 Task: Create a sub task Release to Production / Go Live for the task  Implement a new cloud-based human resources management system for a company in the project AriesPlan , assign it to team member softage.4@softage.net and update the status of the sub task to  On Track  , set the priority of the sub task to Low
Action: Mouse moved to (98, 292)
Screenshot: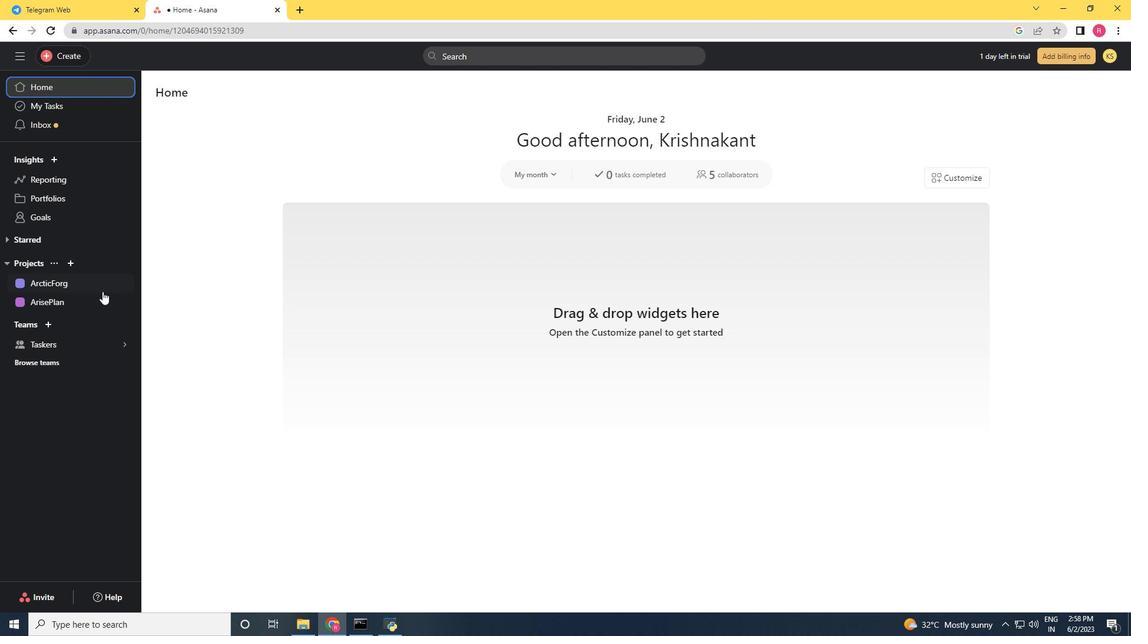 
Action: Mouse pressed left at (98, 292)
Screenshot: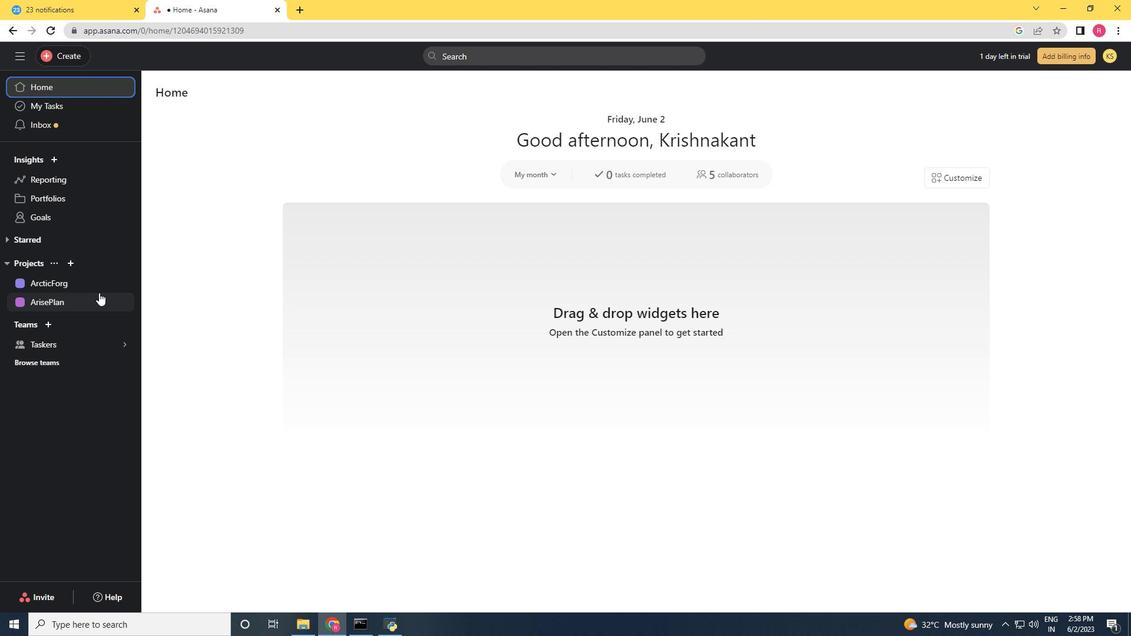 
Action: Mouse moved to (558, 260)
Screenshot: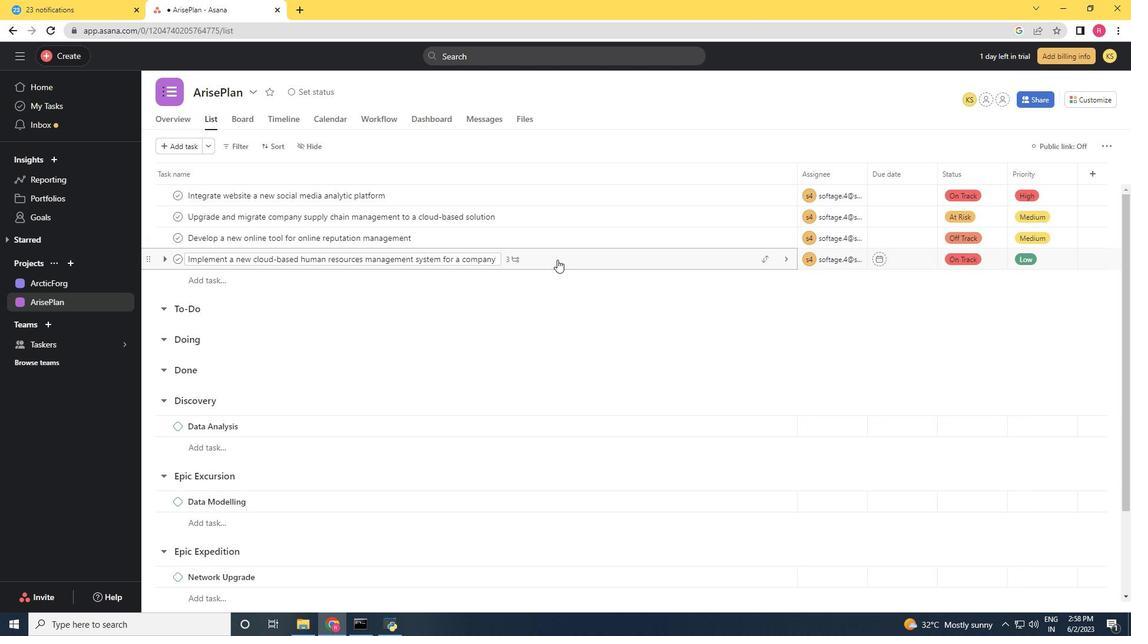 
Action: Mouse pressed left at (558, 260)
Screenshot: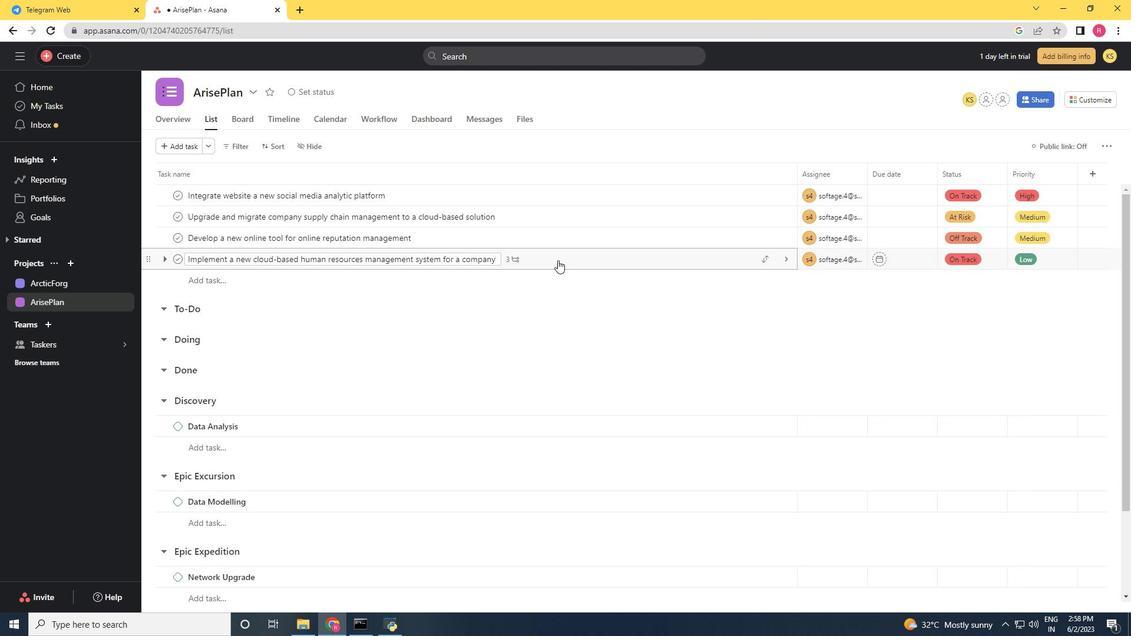 
Action: Mouse moved to (905, 369)
Screenshot: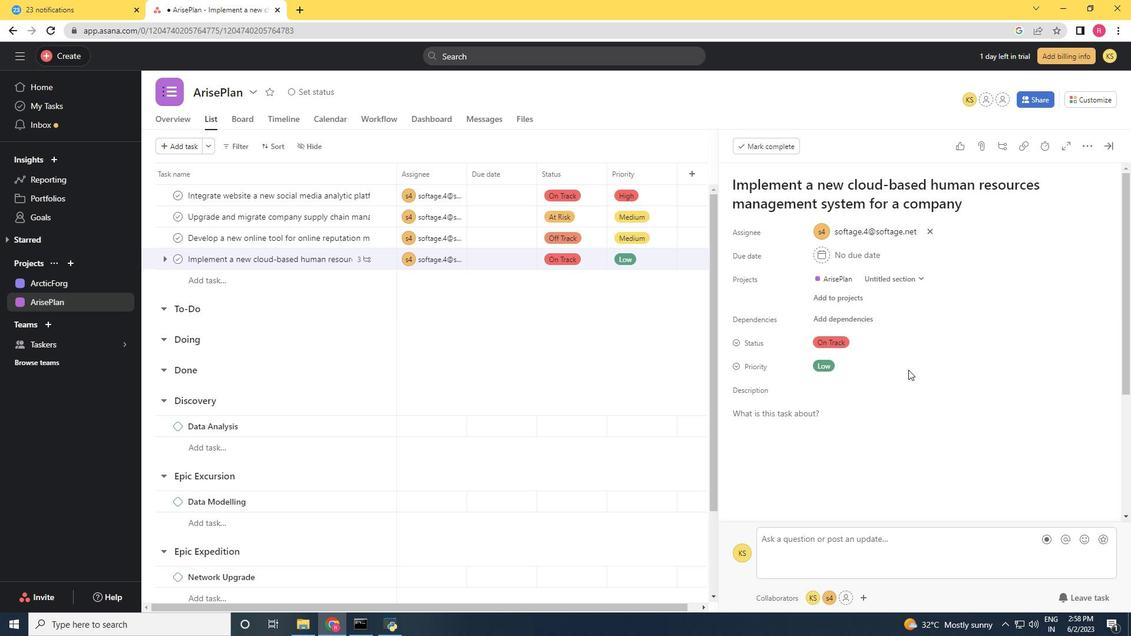 
Action: Mouse scrolled (905, 369) with delta (0, 0)
Screenshot: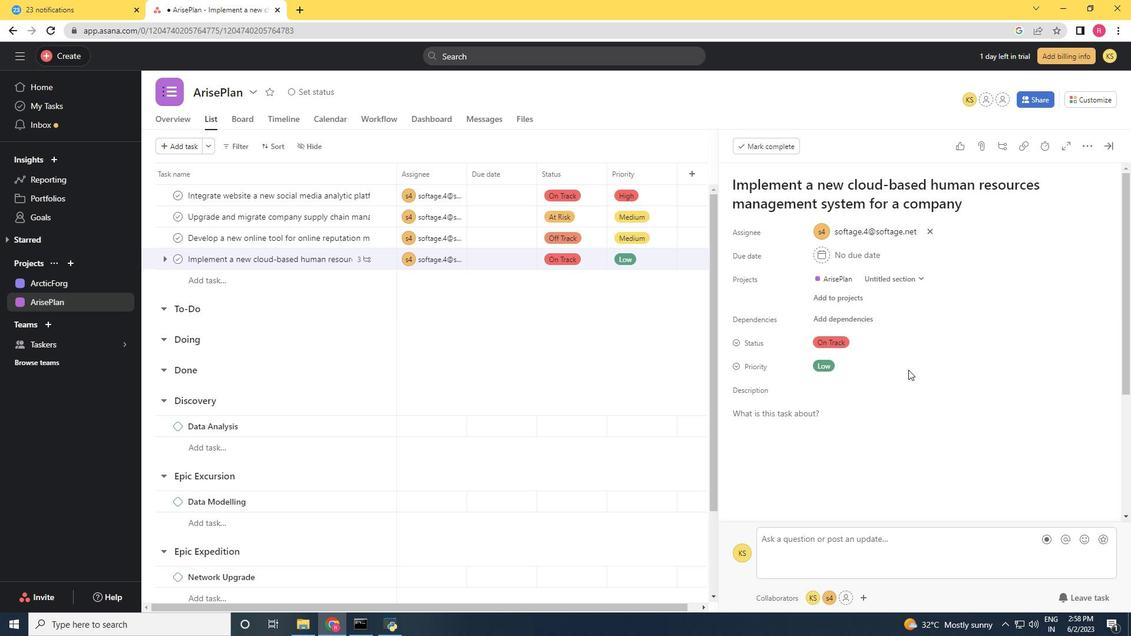 
Action: Mouse scrolled (905, 369) with delta (0, 0)
Screenshot: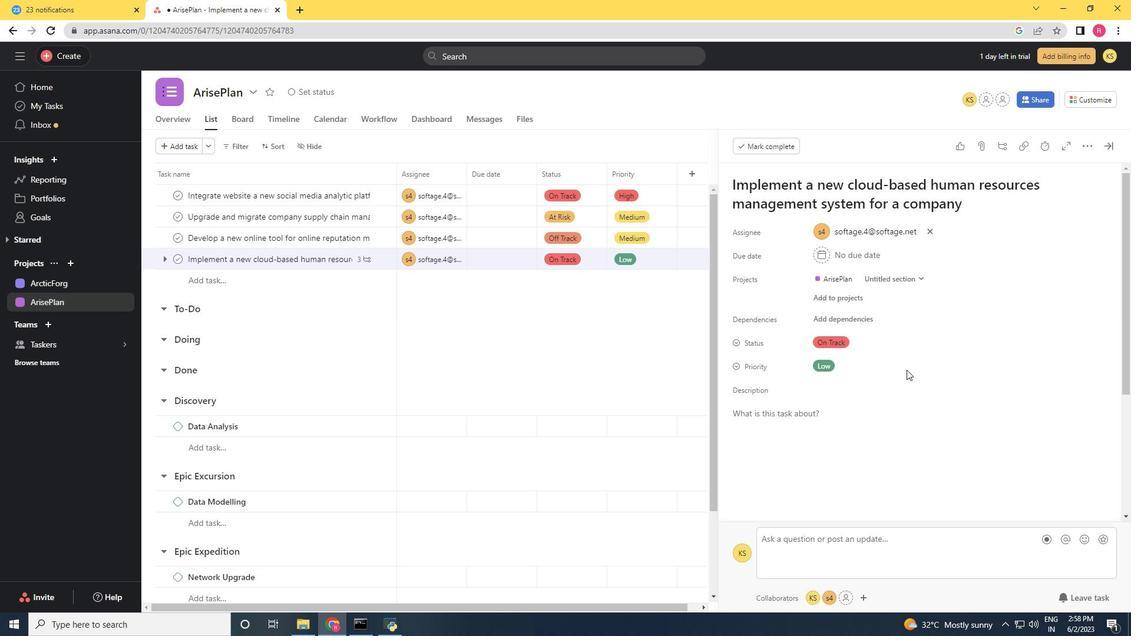
Action: Mouse scrolled (905, 369) with delta (0, 0)
Screenshot: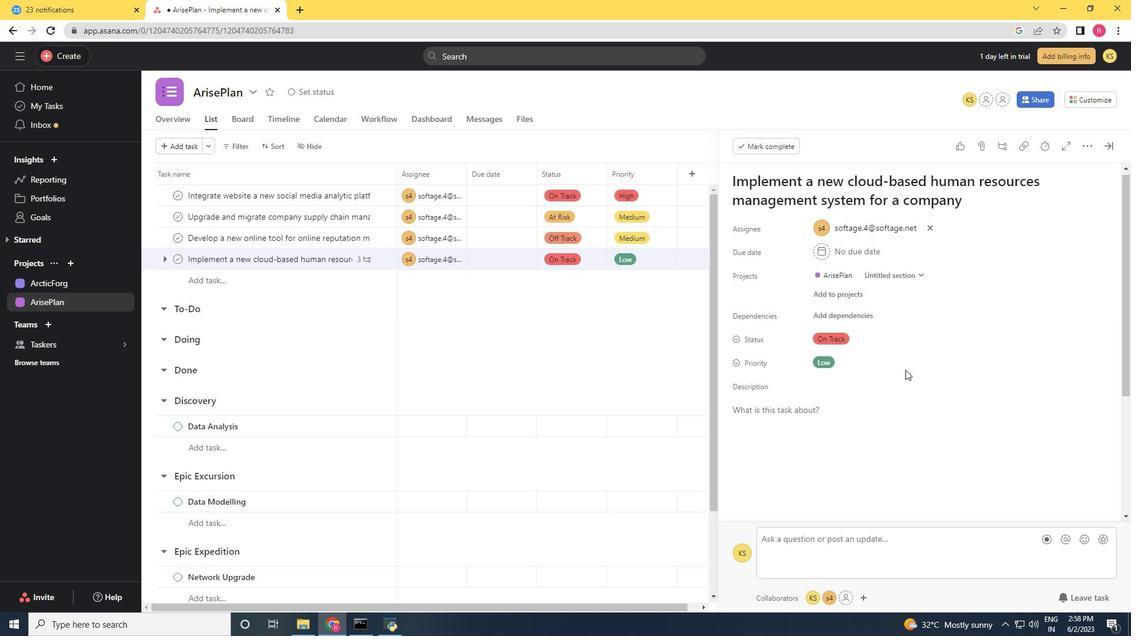 
Action: Mouse moved to (777, 440)
Screenshot: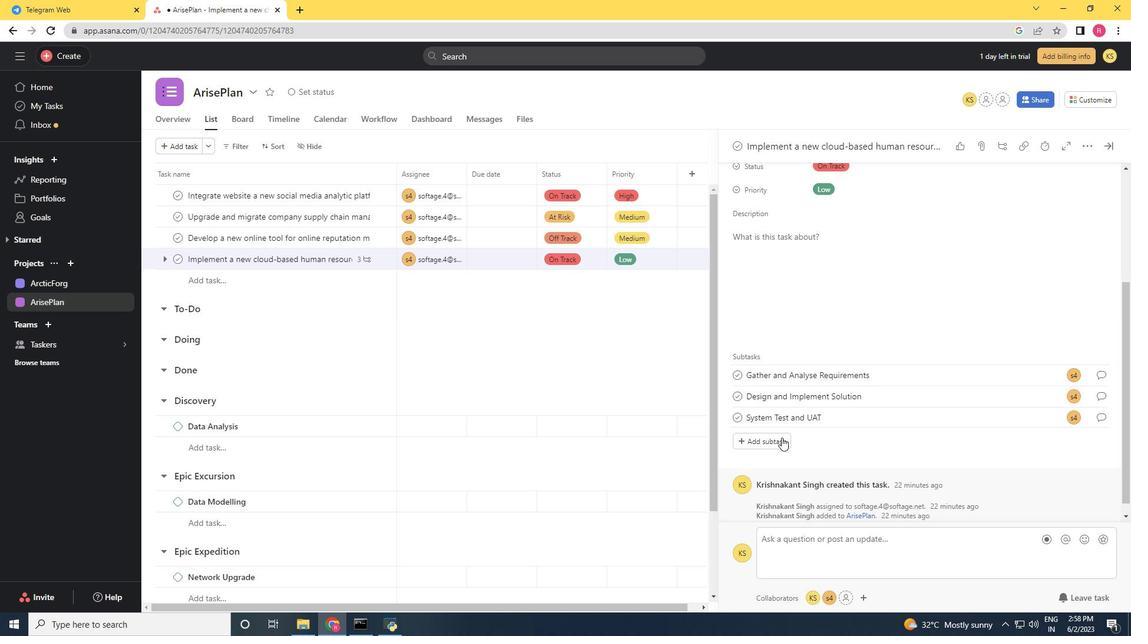 
Action: Mouse pressed left at (777, 440)
Screenshot: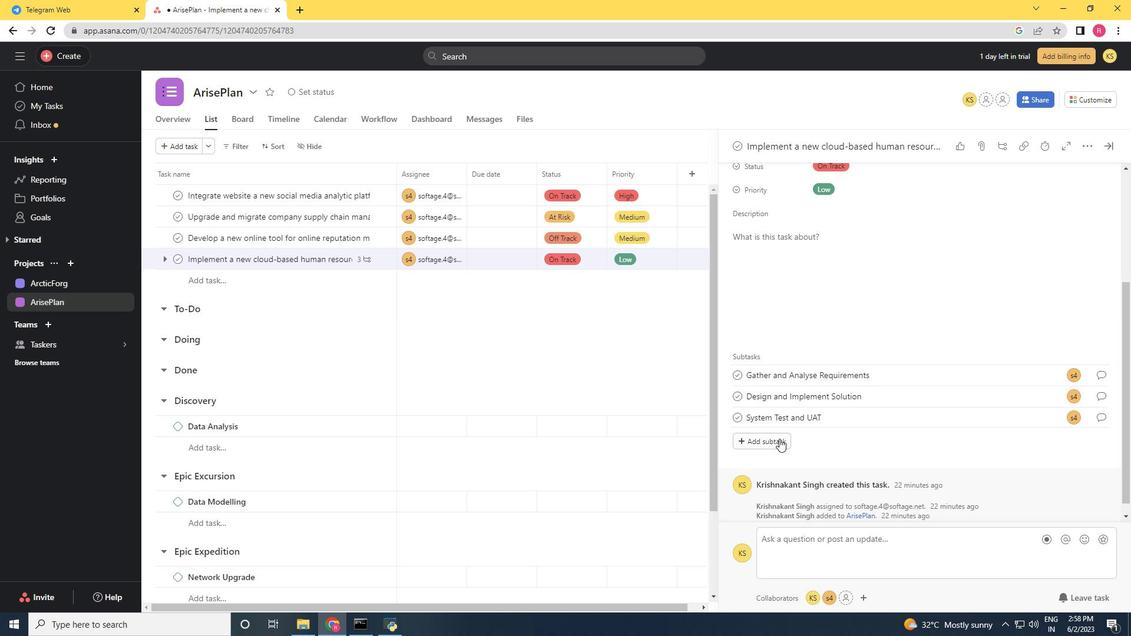 
Action: Mouse moved to (636, 397)
Screenshot: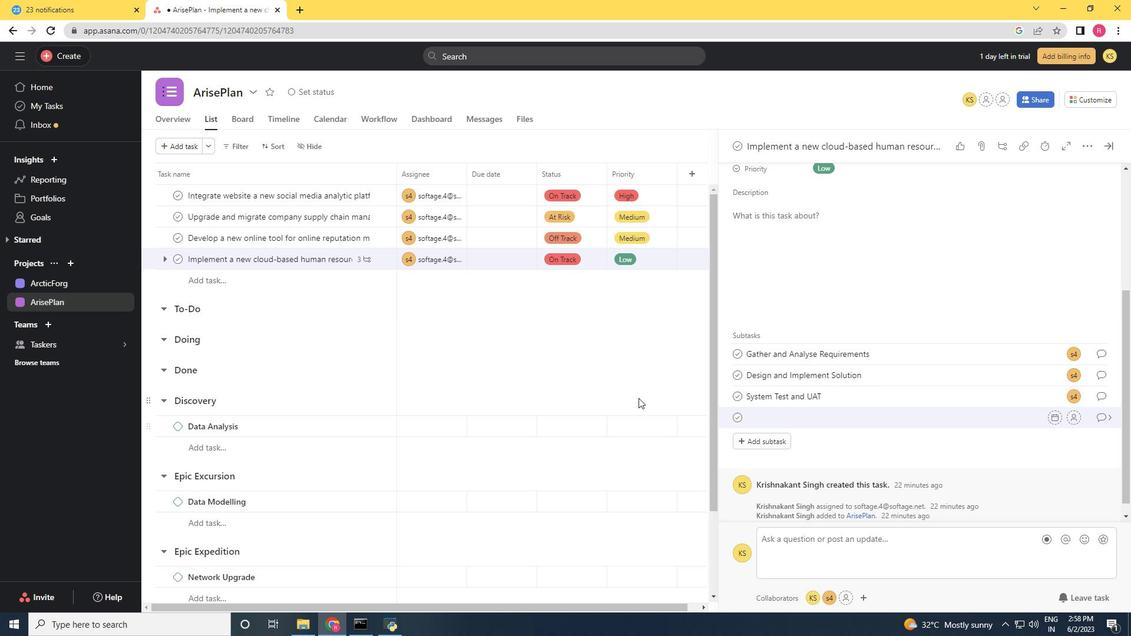 
Action: Key pressed <Key.shift>Release<Key.space>to<Key.space><Key.shift>Production<Key.space>/<Key.space><Key.shift>Go<Key.space><Key.shift>Live
Screenshot: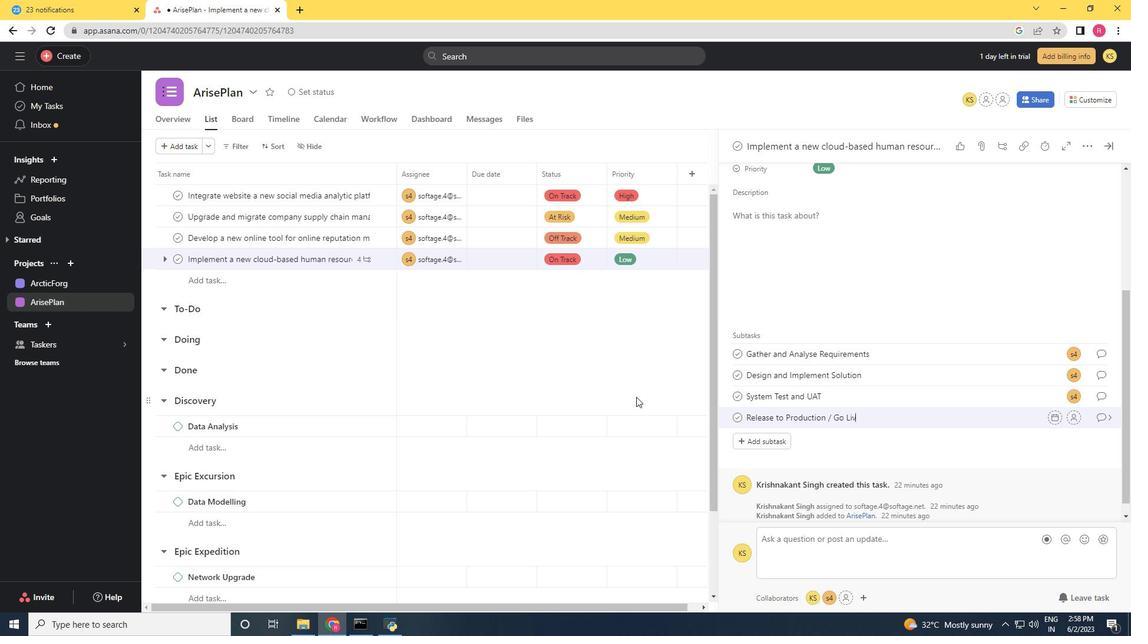 
Action: Mouse moved to (1070, 414)
Screenshot: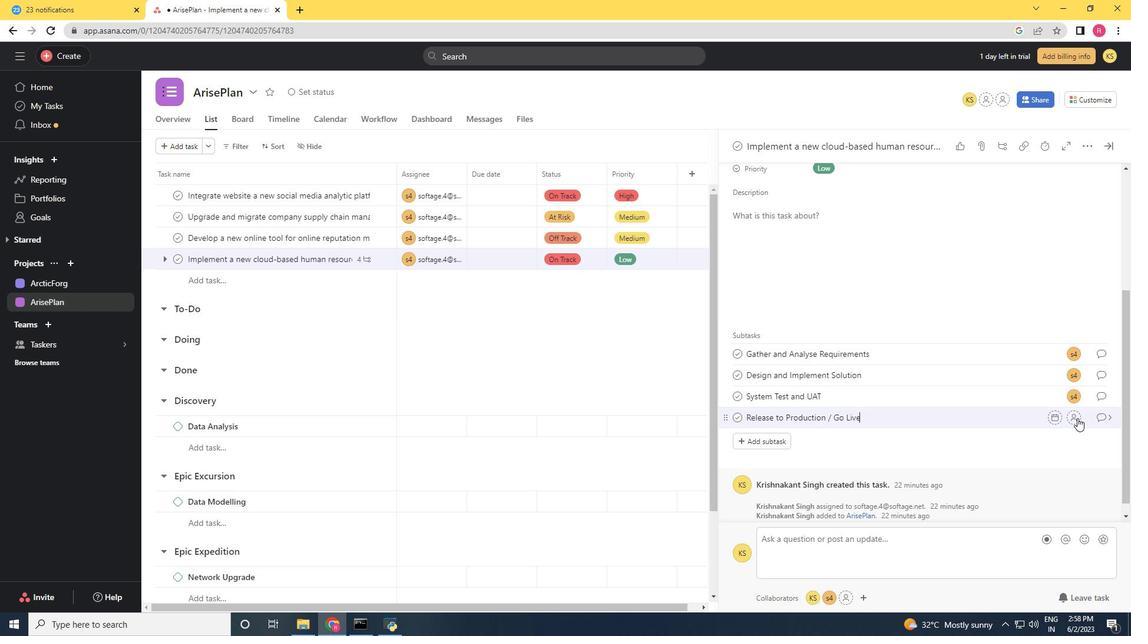 
Action: Mouse pressed left at (1070, 414)
Screenshot: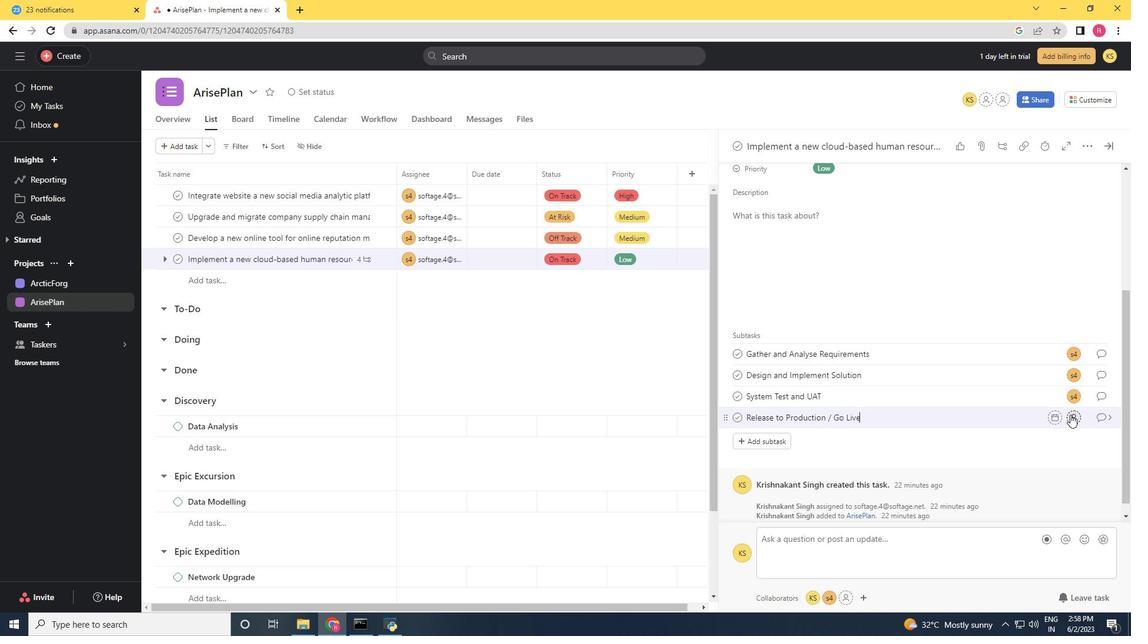 
Action: Mouse moved to (1012, 296)
Screenshot: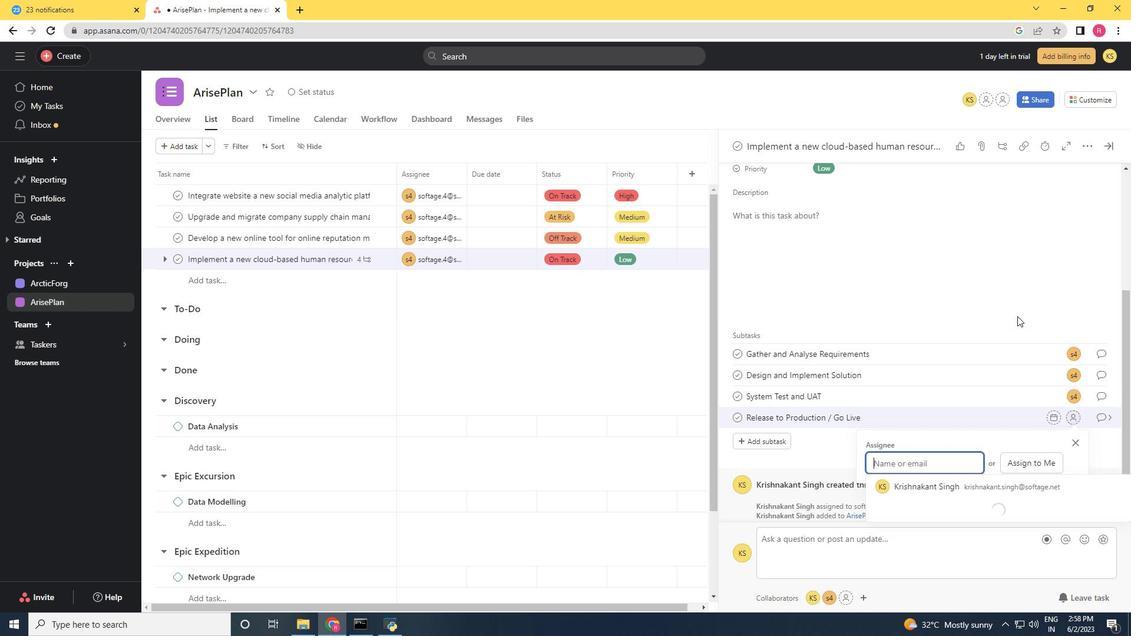 
Action: Key pressed softage.4<Key.shift>@softage.net
Screenshot: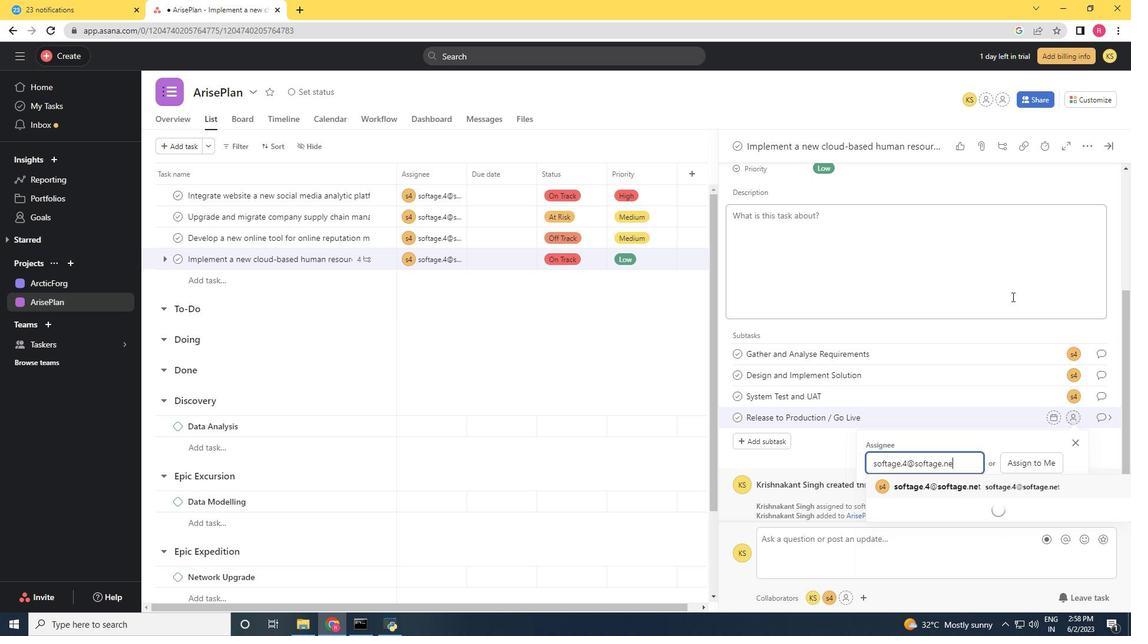 
Action: Mouse moved to (994, 484)
Screenshot: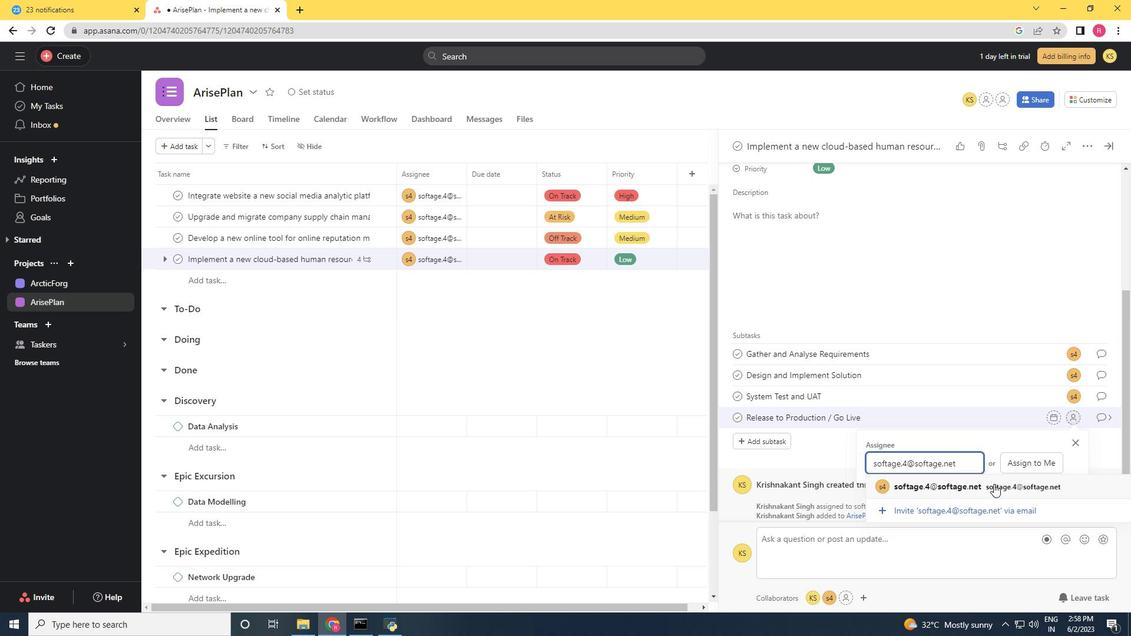
Action: Mouse pressed left at (994, 484)
Screenshot: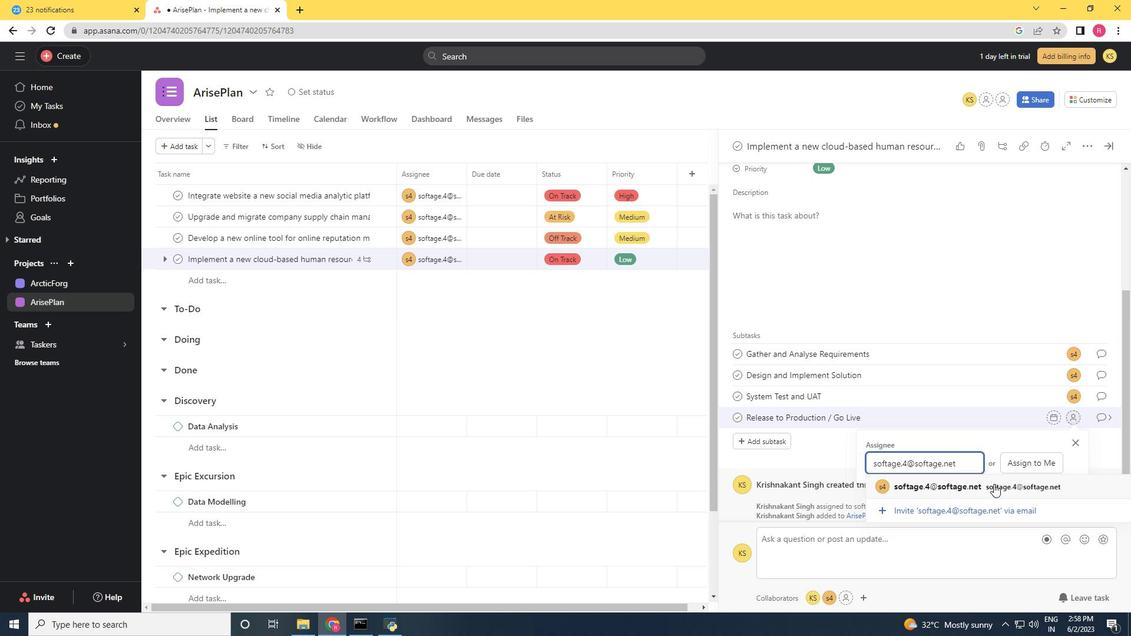 
Action: Mouse moved to (1105, 420)
Screenshot: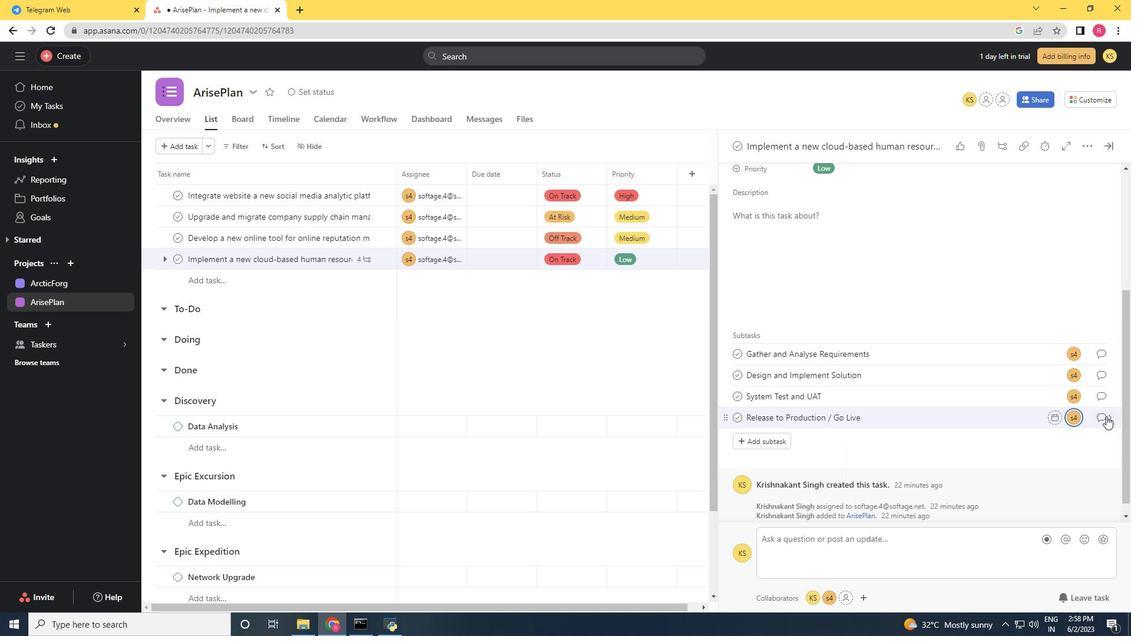 
Action: Mouse pressed left at (1105, 420)
Screenshot: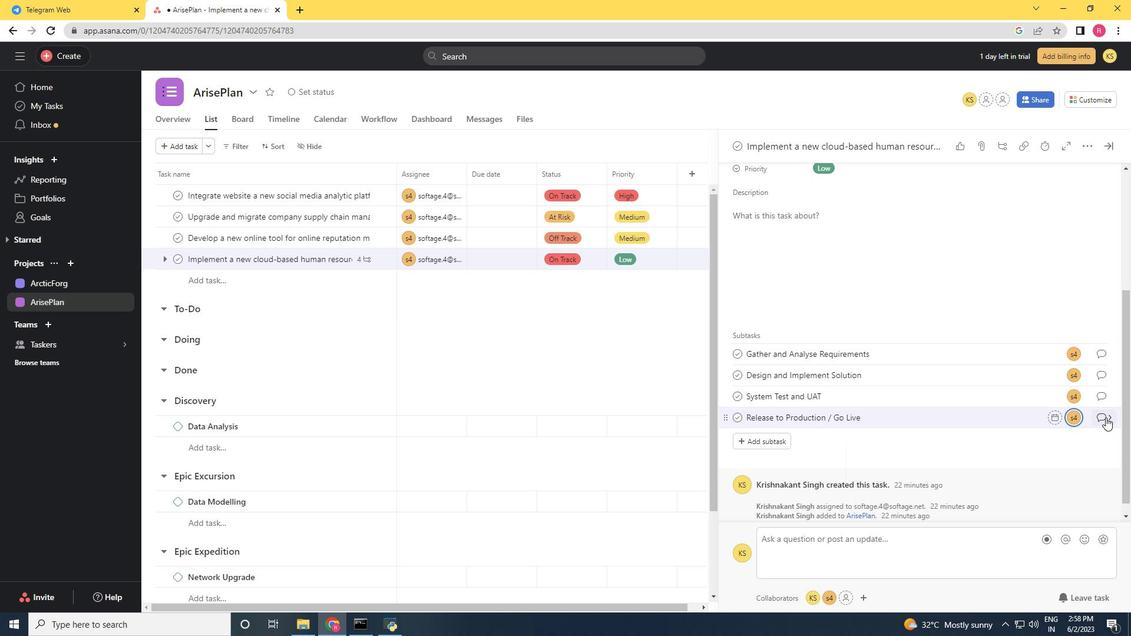
Action: Mouse moved to (794, 312)
Screenshot: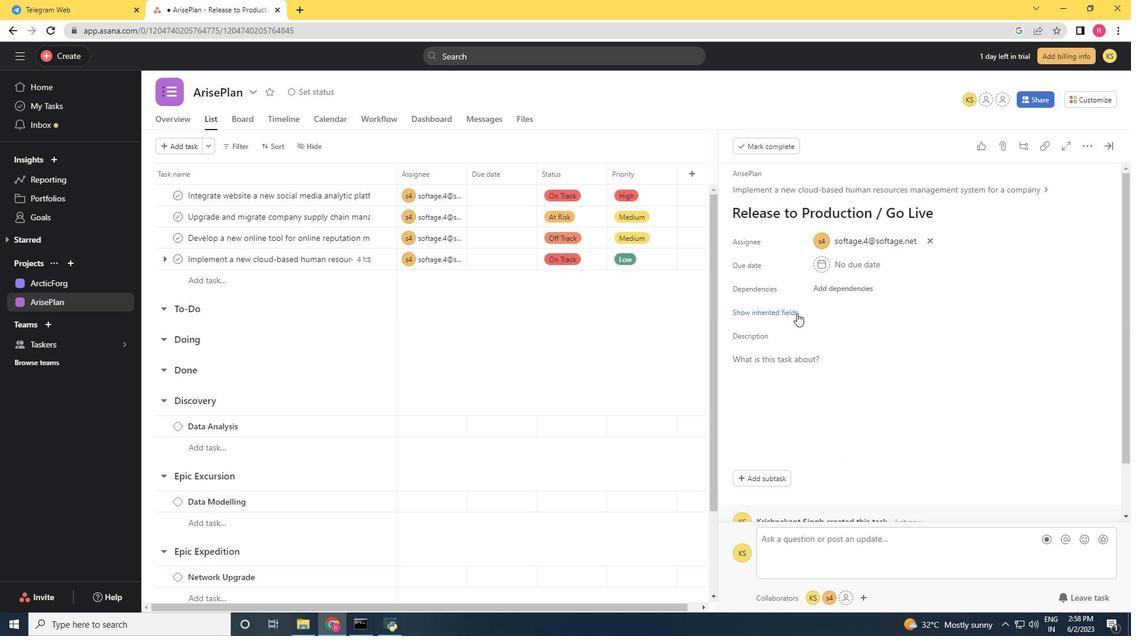 
Action: Mouse pressed left at (794, 312)
Screenshot: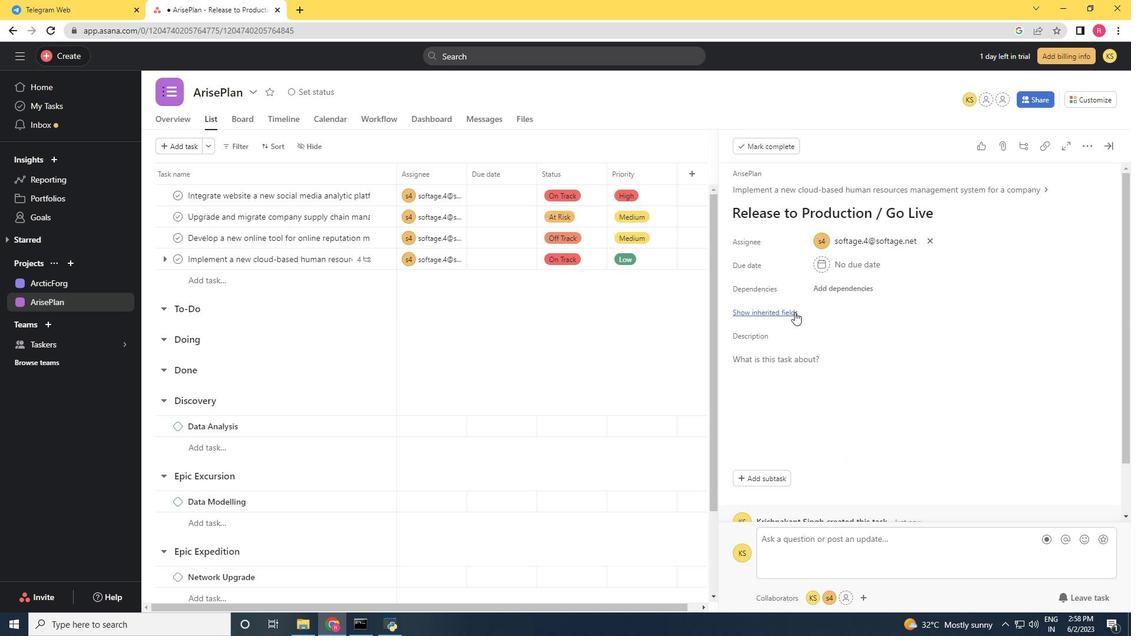 
Action: Mouse moved to (833, 330)
Screenshot: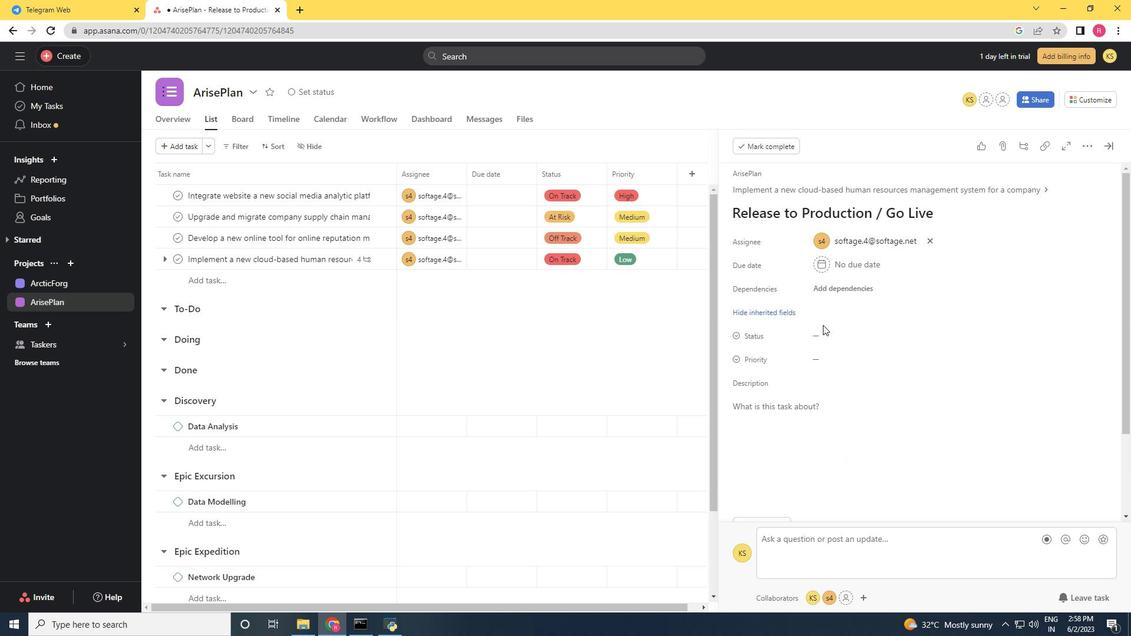 
Action: Mouse pressed left at (833, 330)
Screenshot: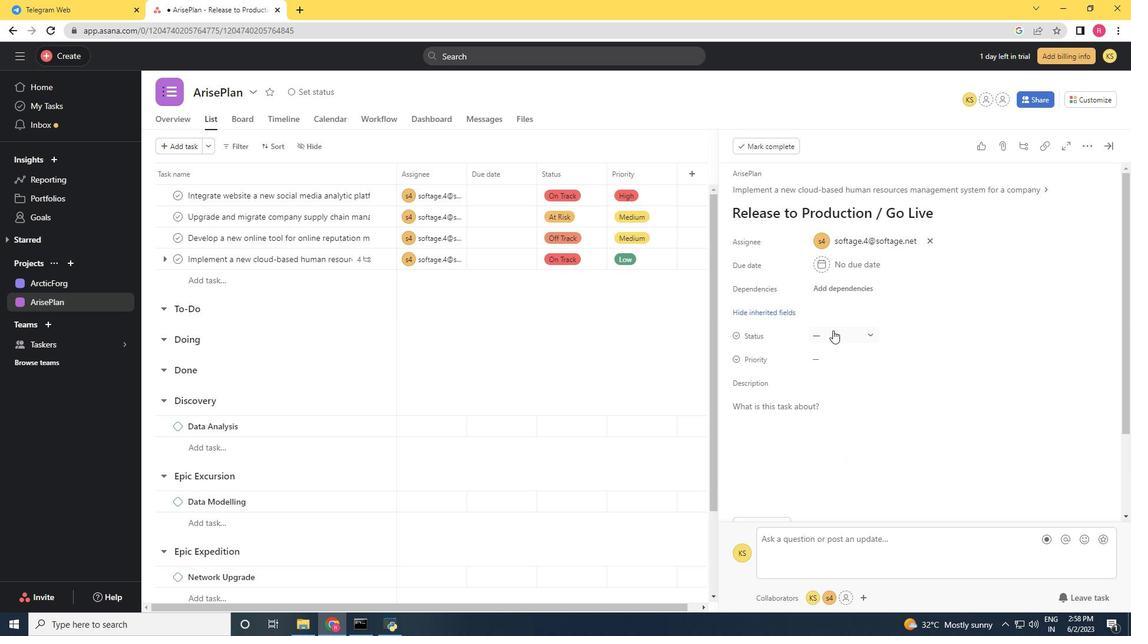 
Action: Mouse moved to (846, 376)
Screenshot: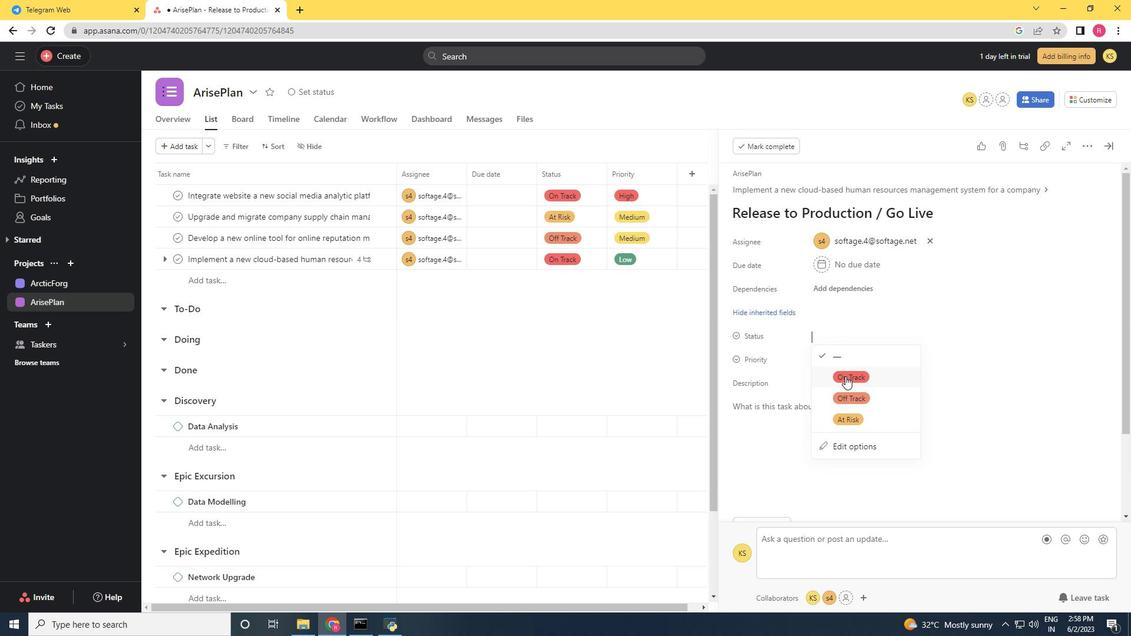 
Action: Mouse pressed left at (846, 376)
Screenshot: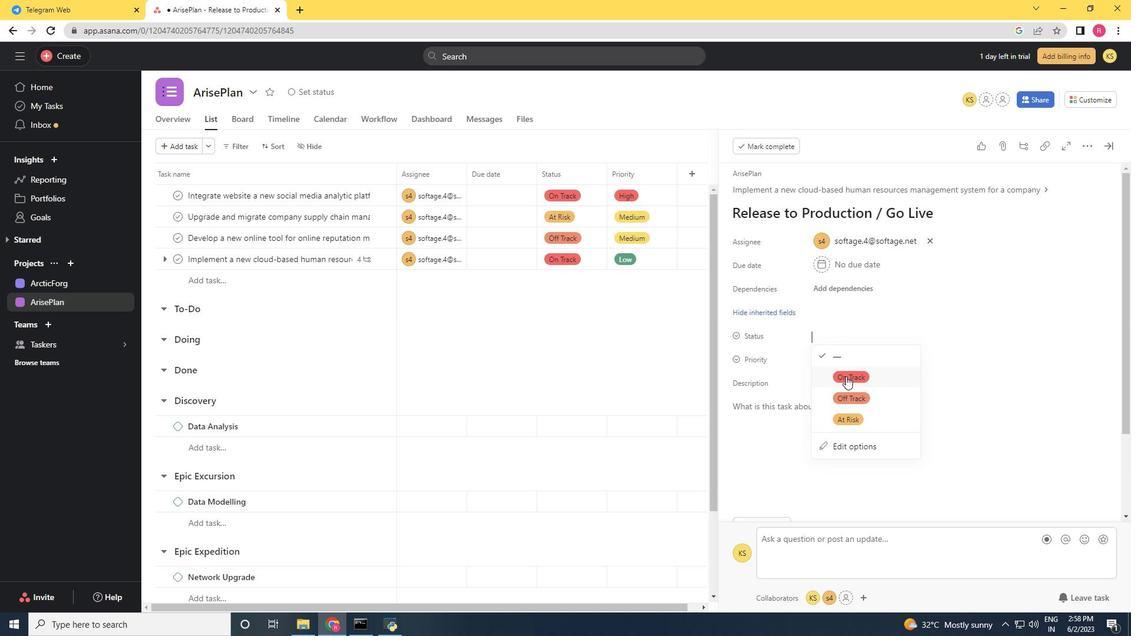 
Action: Mouse moved to (820, 377)
Screenshot: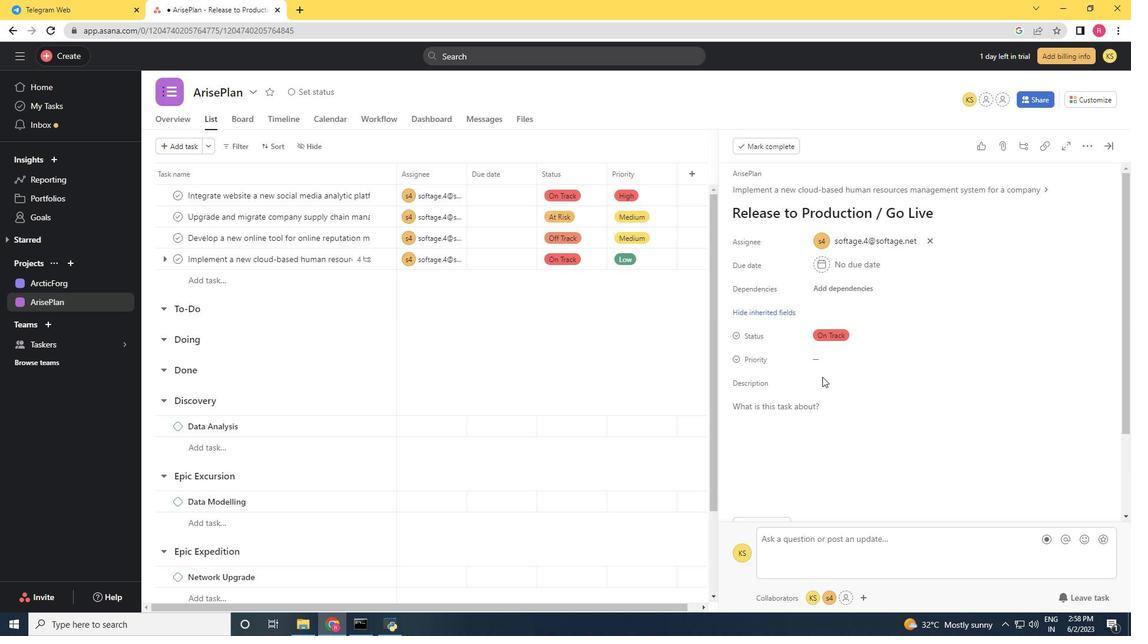 
Action: Mouse pressed left at (820, 377)
Screenshot: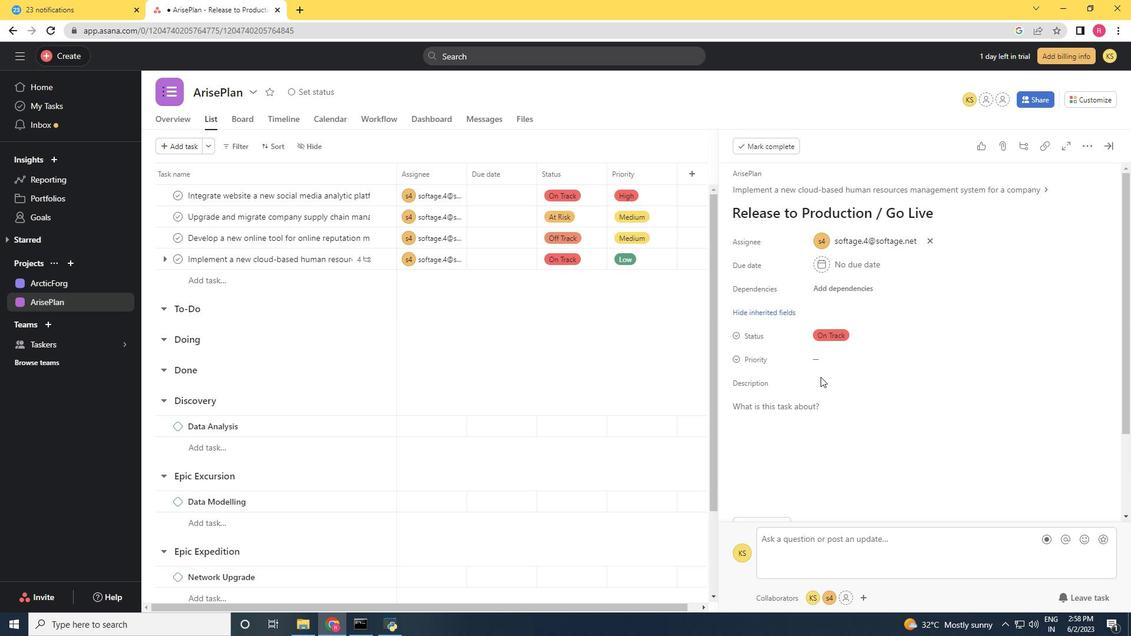 
Action: Mouse moved to (823, 364)
Screenshot: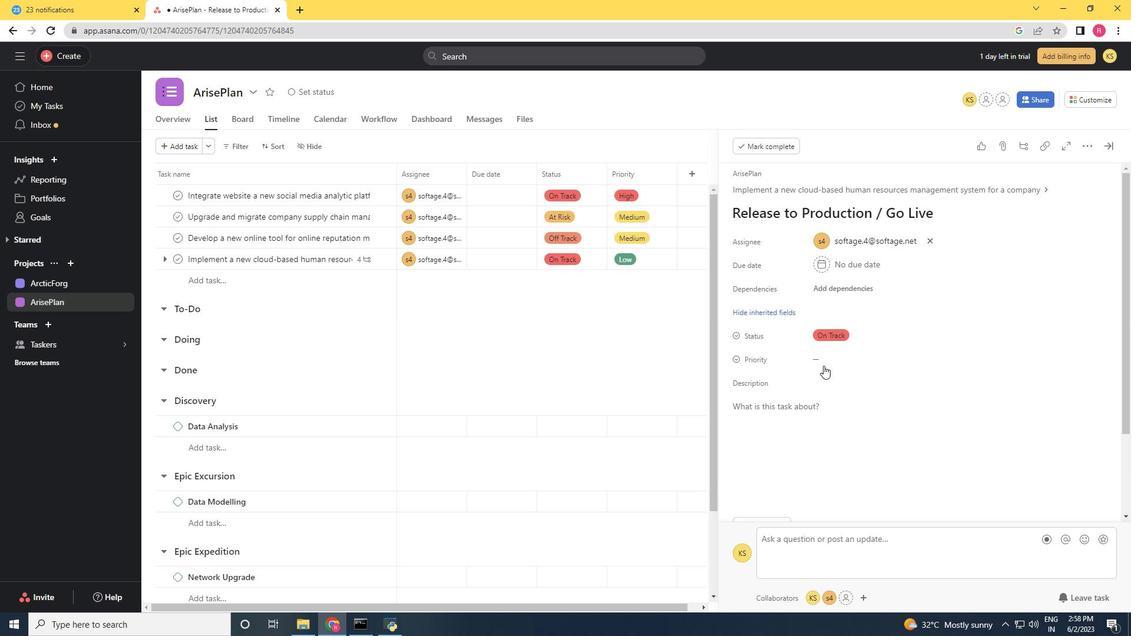 
Action: Mouse pressed left at (823, 364)
Screenshot: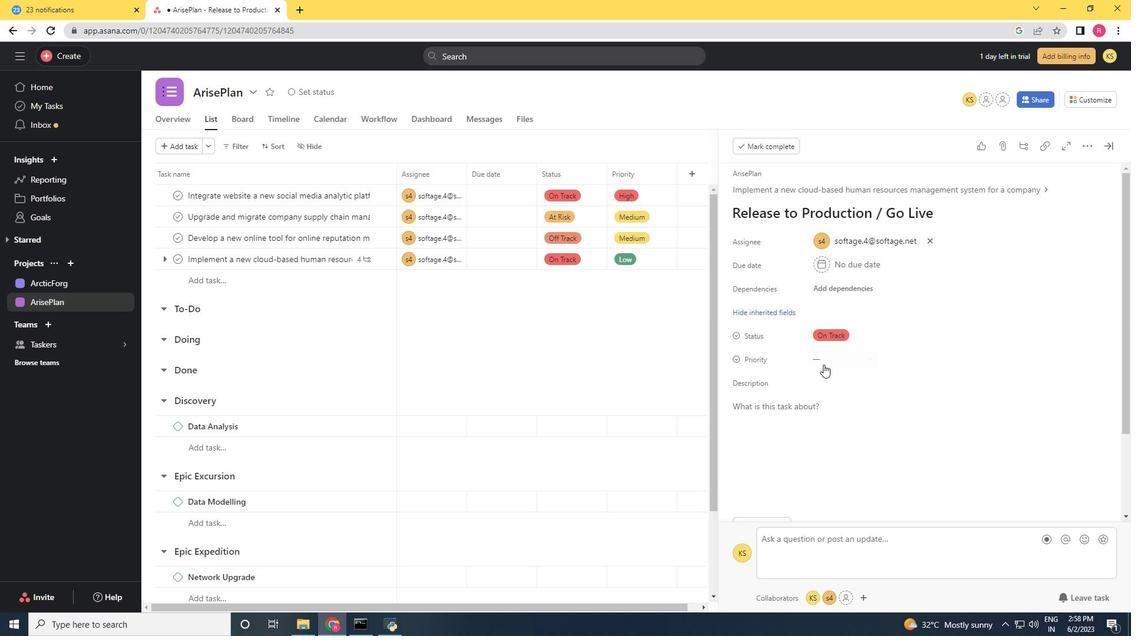 
Action: Mouse moved to (834, 435)
Screenshot: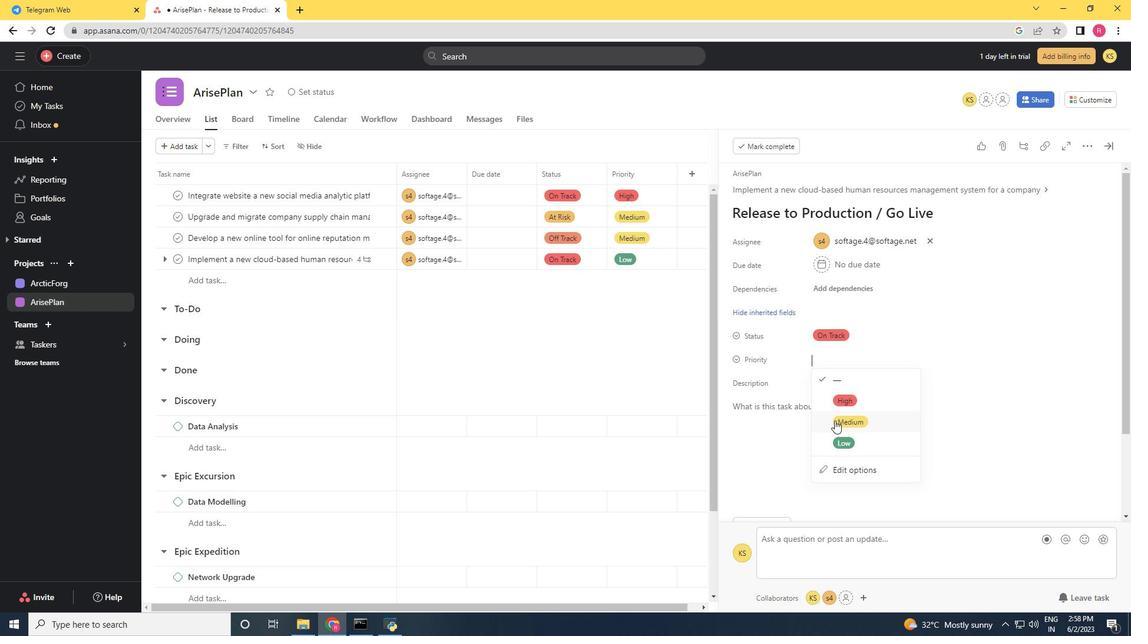 
Action: Mouse pressed left at (834, 435)
Screenshot: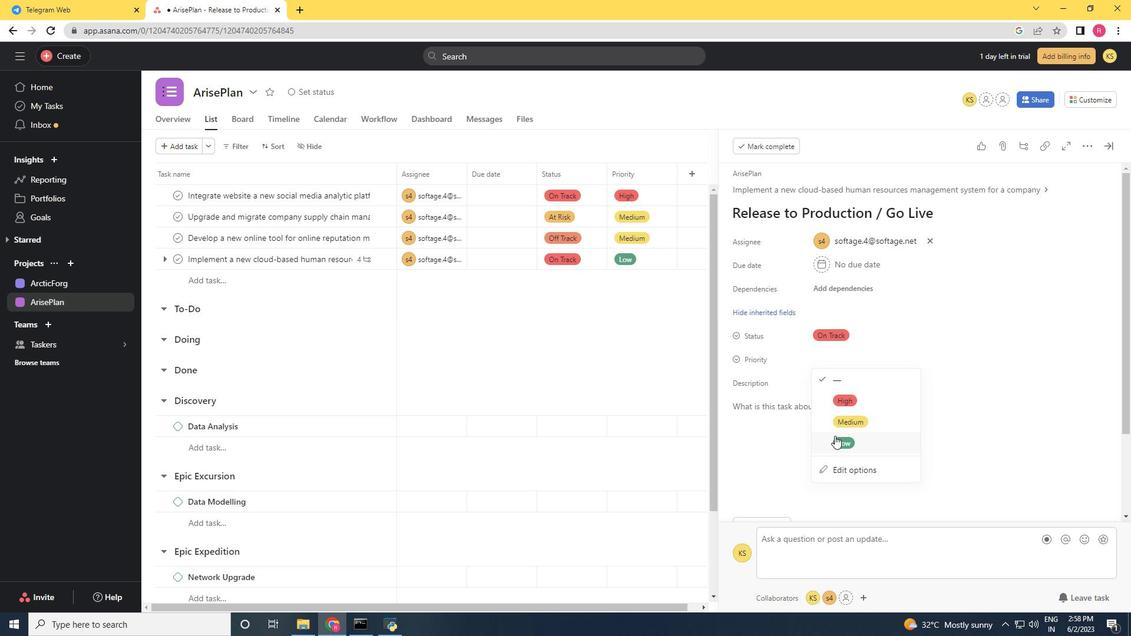 
Action: Mouse moved to (831, 426)
Screenshot: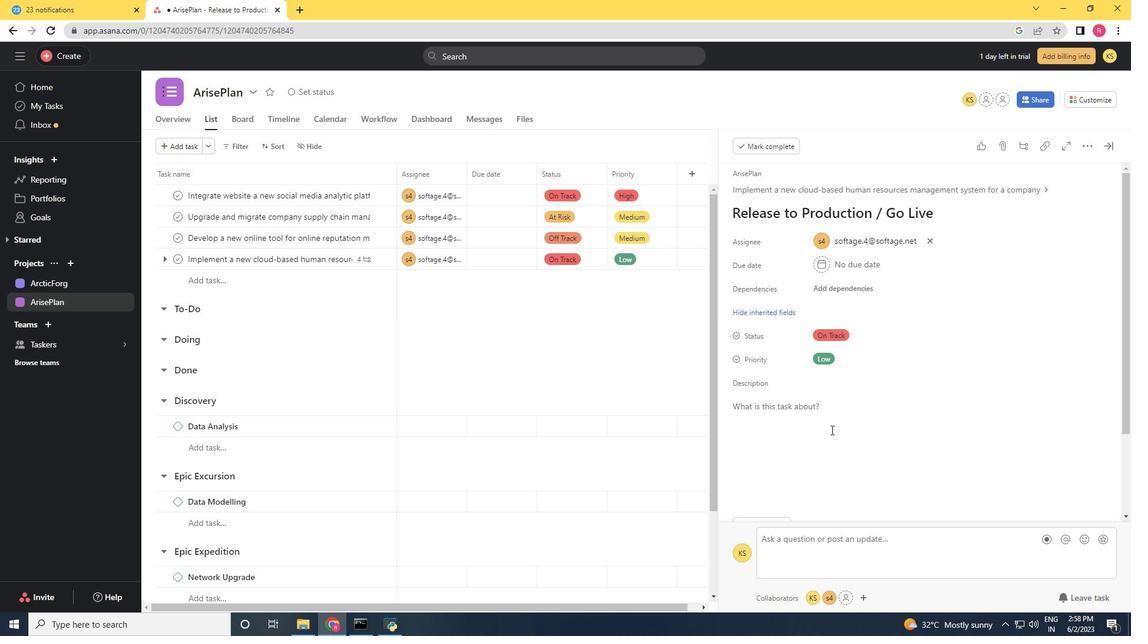 
